 Task: Visit the office locations of Procter & Gamble
Action: Mouse moved to (194, 109)
Screenshot: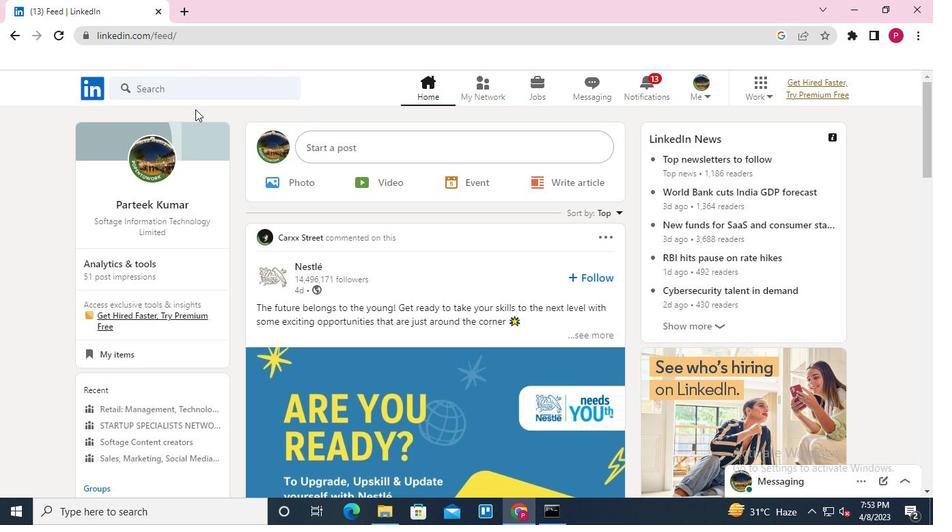 
Action: Keyboard Key.alt_l
Screenshot: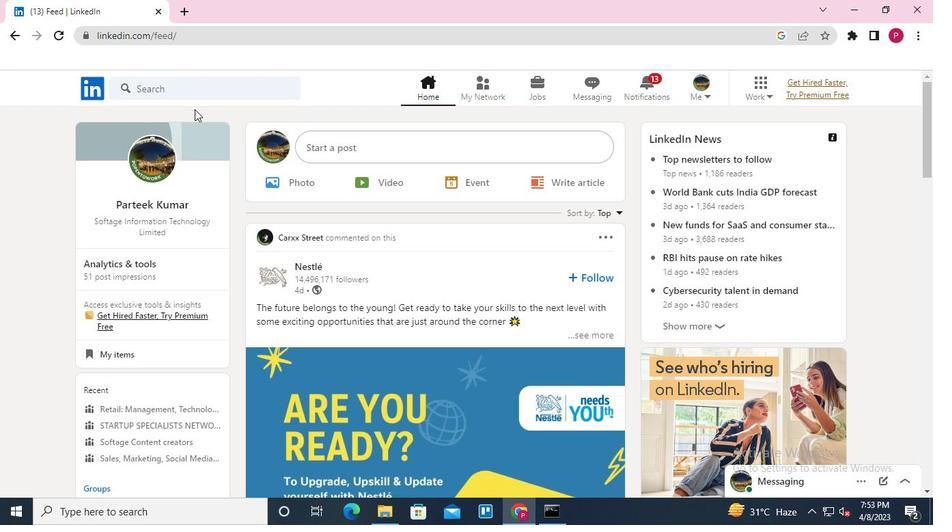 
Action: Keyboard Key.tab
Screenshot: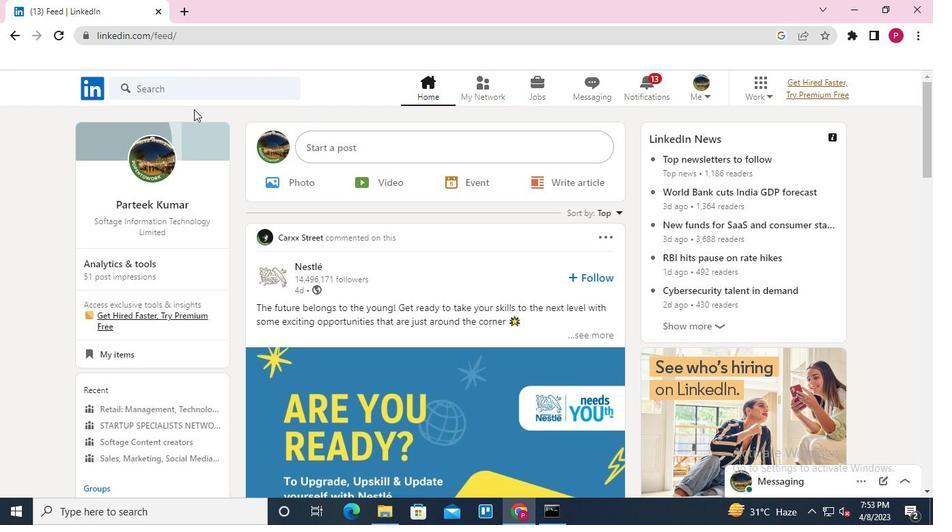 
Action: Keyboard Key.alt_l
Screenshot: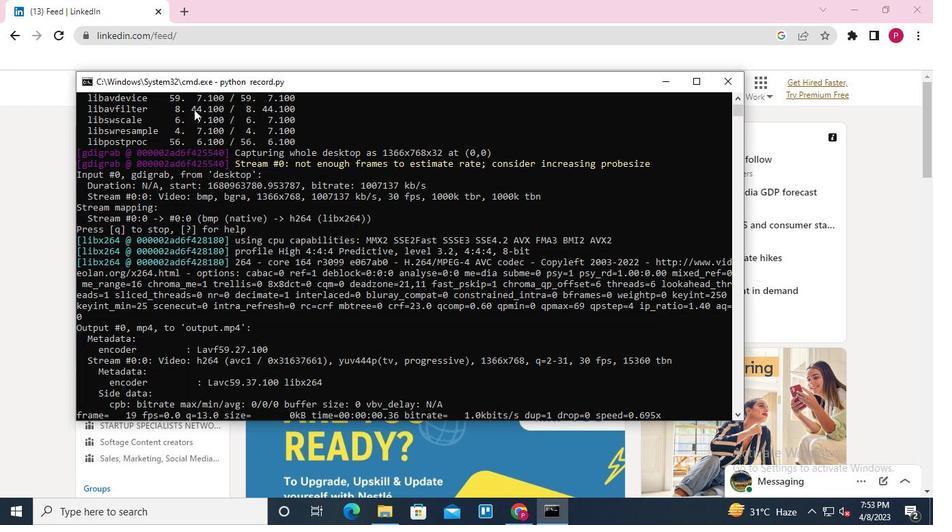 
Action: Keyboard Key.tab
Screenshot: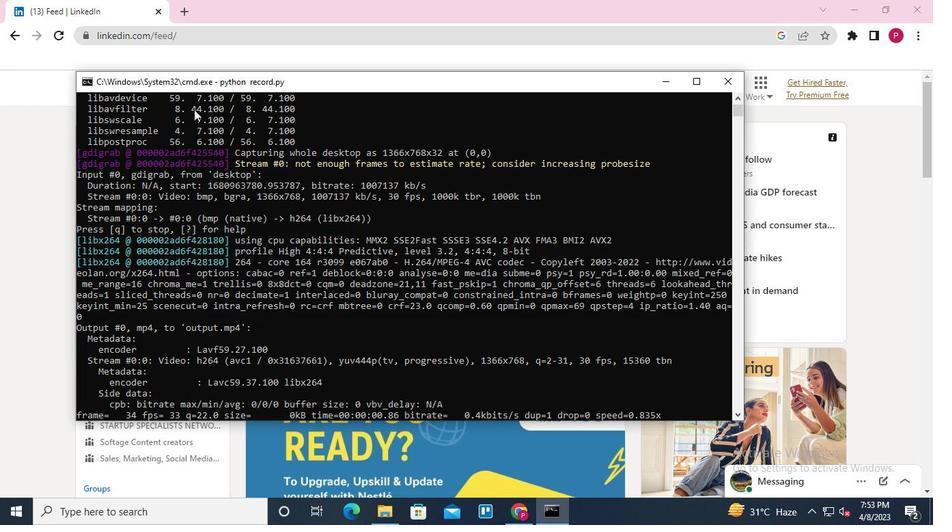 
Action: Mouse moved to (186, 96)
Screenshot: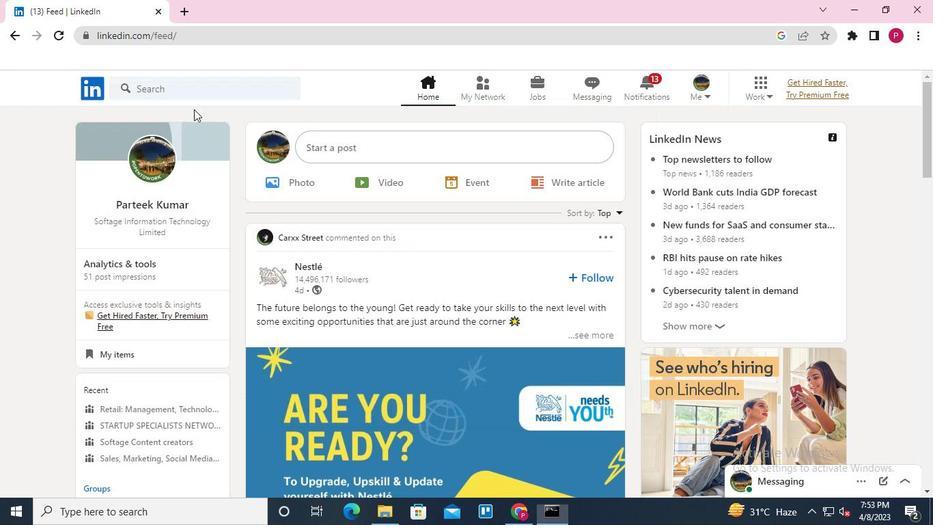 
Action: Mouse pressed left at (186, 96)
Screenshot: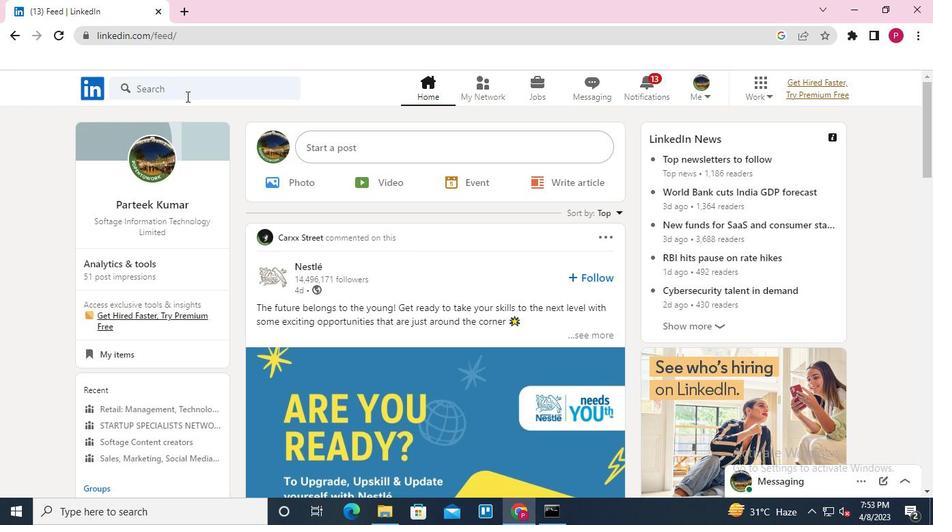 
Action: Mouse moved to (143, 167)
Screenshot: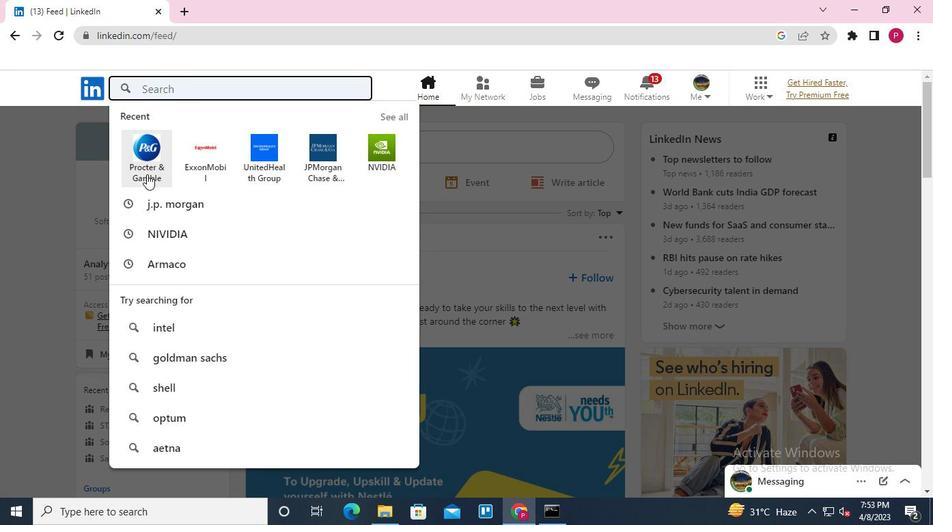 
Action: Mouse pressed left at (143, 167)
Screenshot: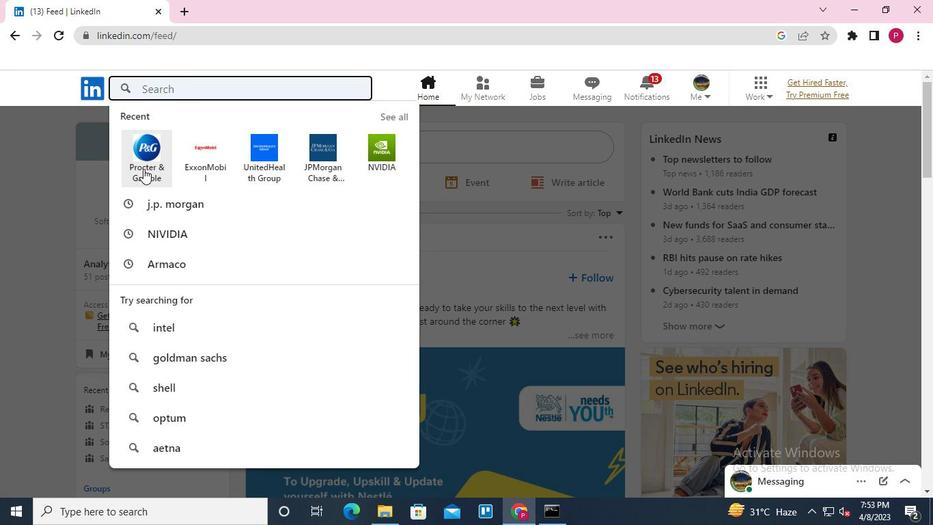 
Action: Mouse moved to (177, 154)
Screenshot: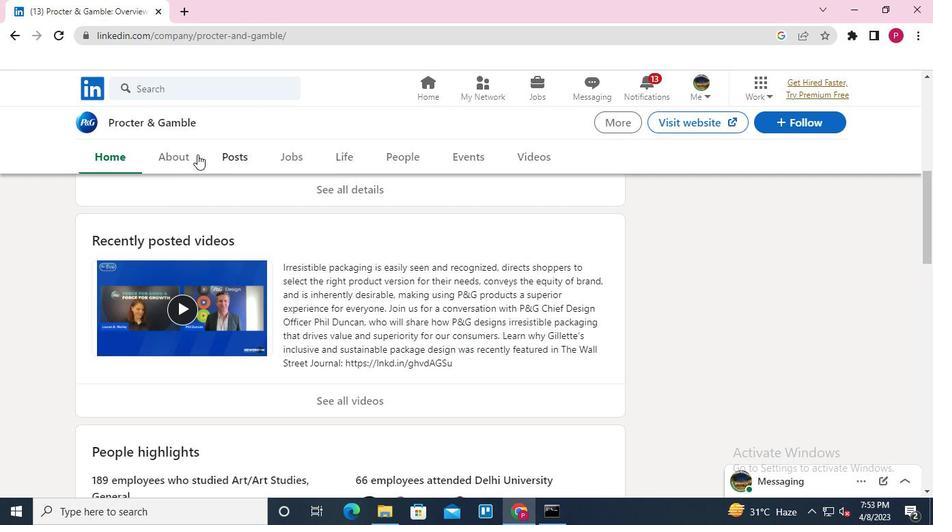 
Action: Mouse pressed left at (177, 154)
Screenshot: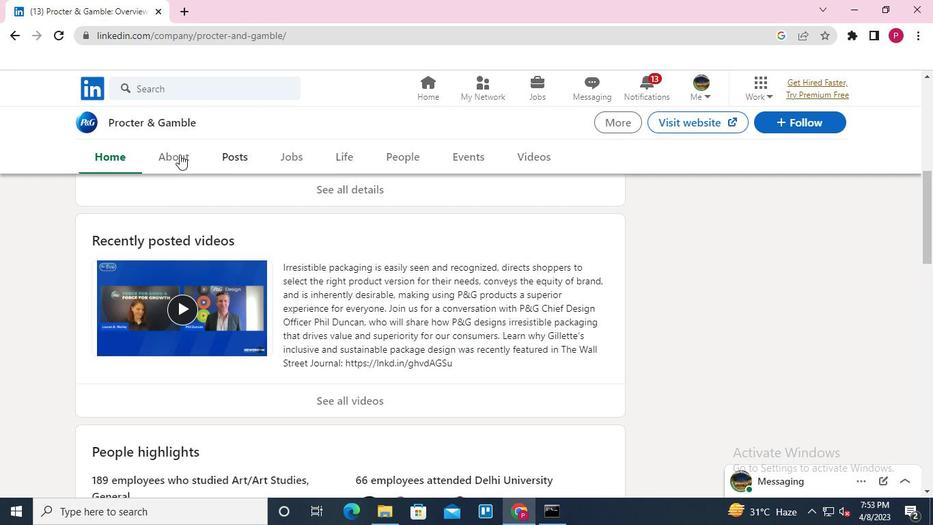 
Action: Mouse moved to (315, 283)
Screenshot: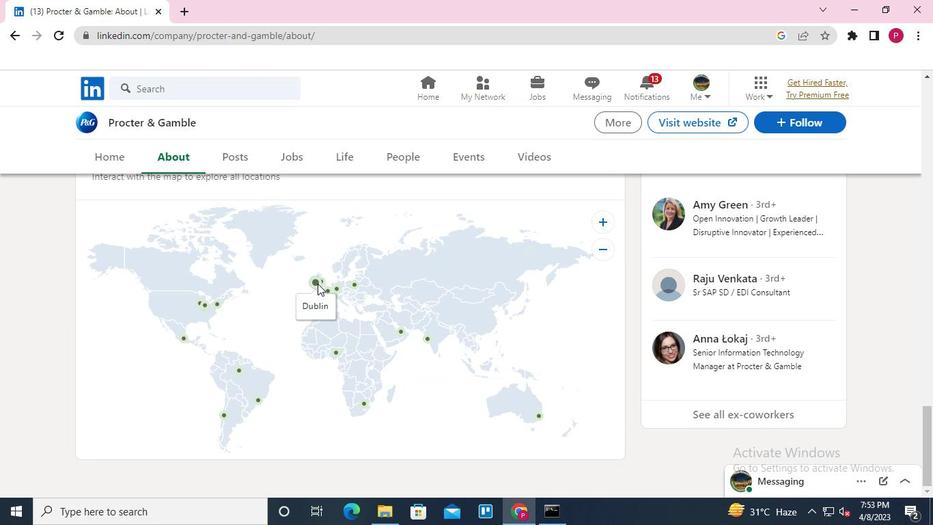 
Action: Mouse pressed left at (315, 283)
Screenshot: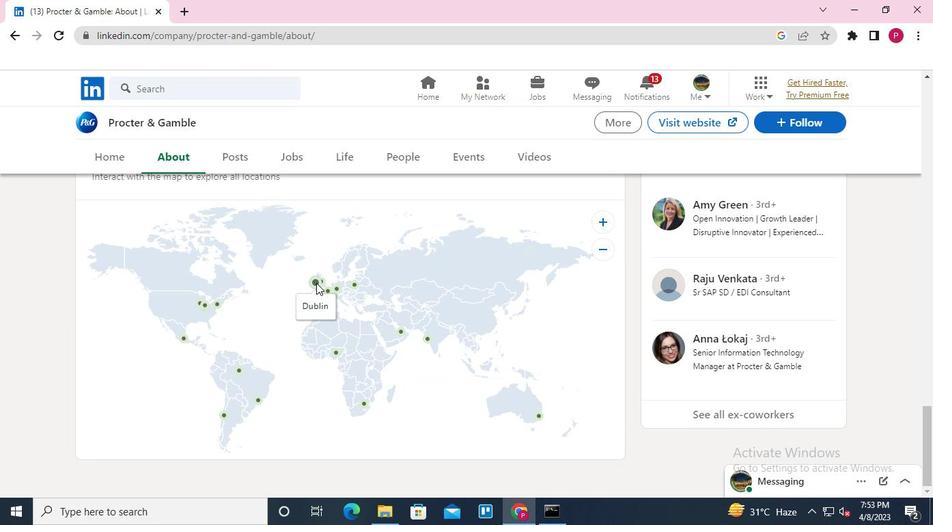 
Action: Mouse moved to (335, 358)
Screenshot: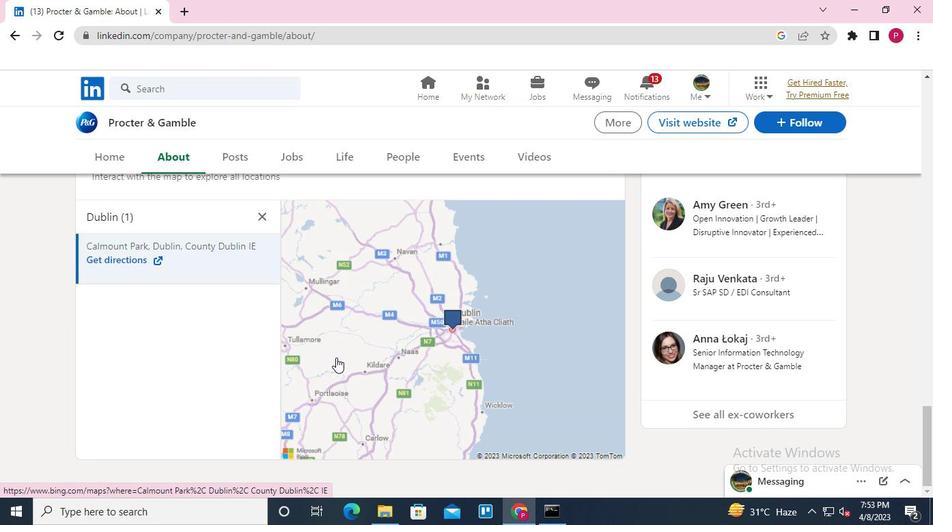 
Action: Keyboard Key.alt_l
Screenshot: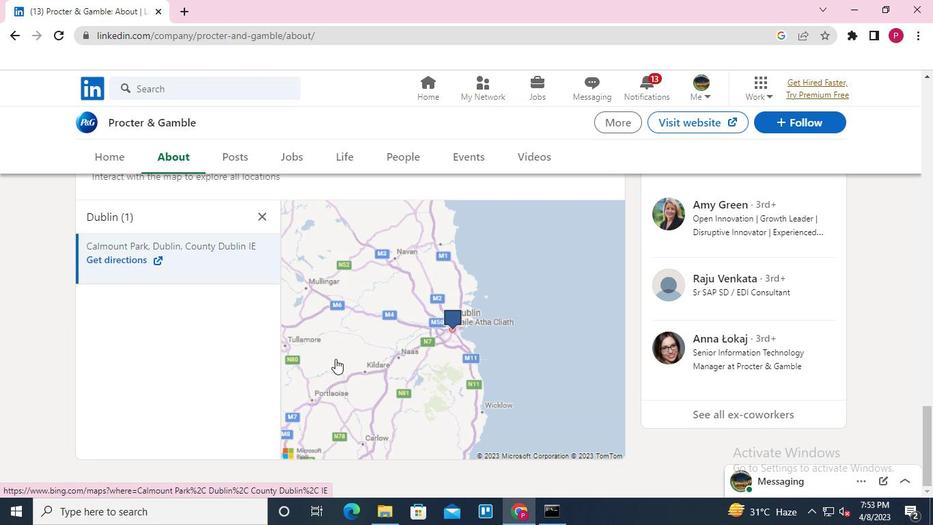 
Action: Keyboard Key.tab
Screenshot: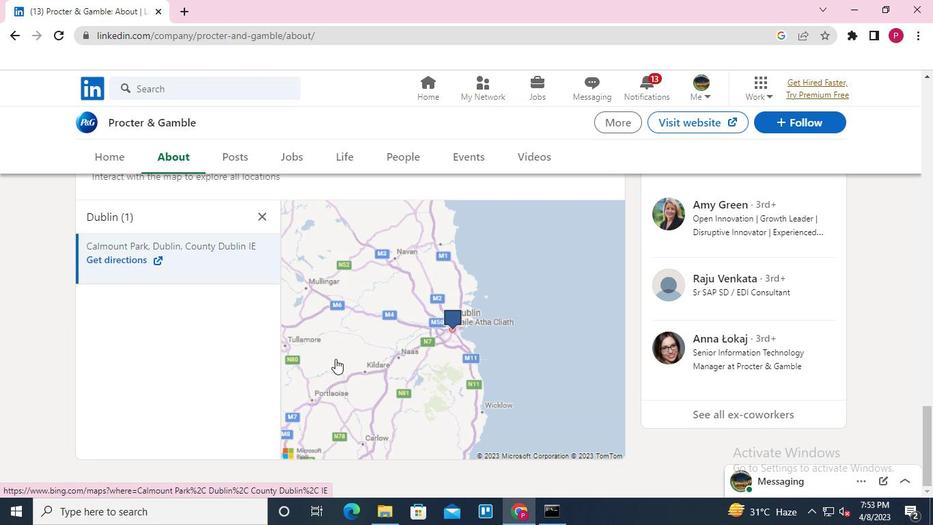 
Action: Mouse moved to (721, 84)
Screenshot: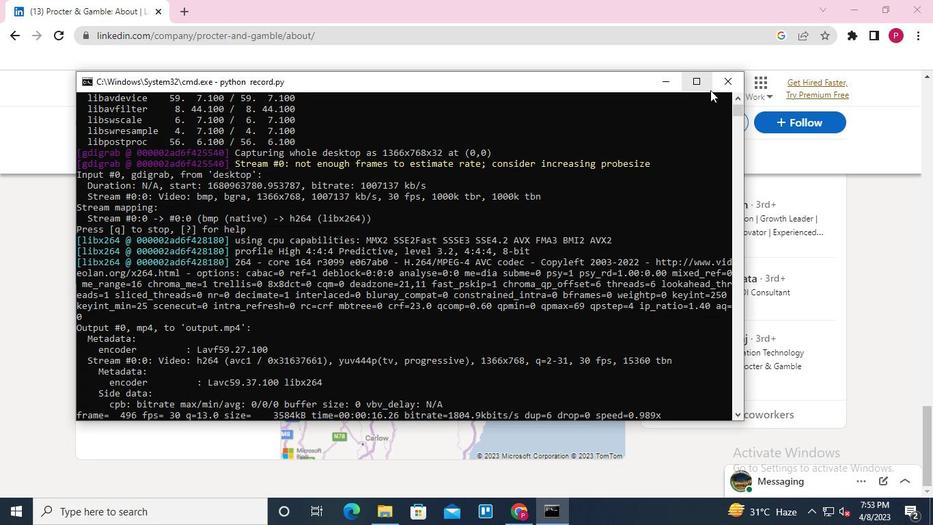 
Action: Mouse pressed left at (721, 84)
Screenshot: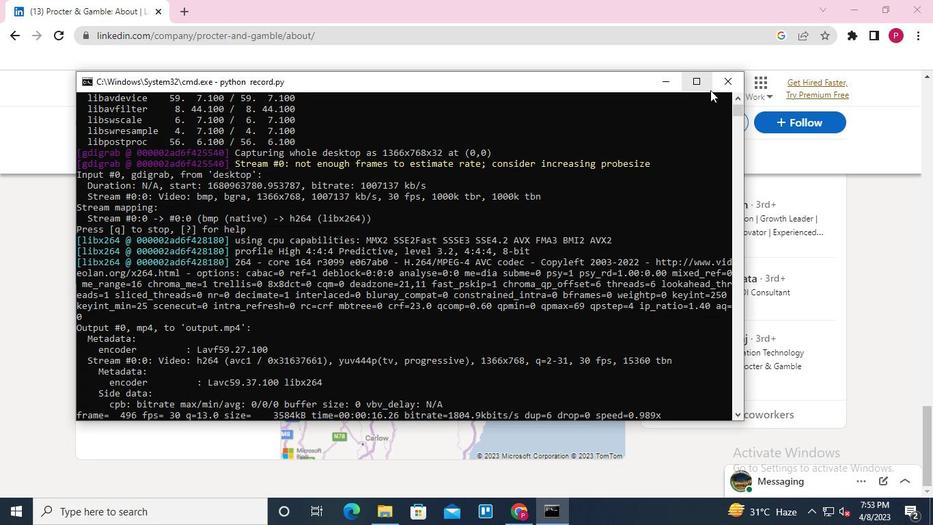 
